 Task: Use the formula "COUPNUM" in spreadsheet "Project protfolio".
Action: Mouse moved to (135, 80)
Screenshot: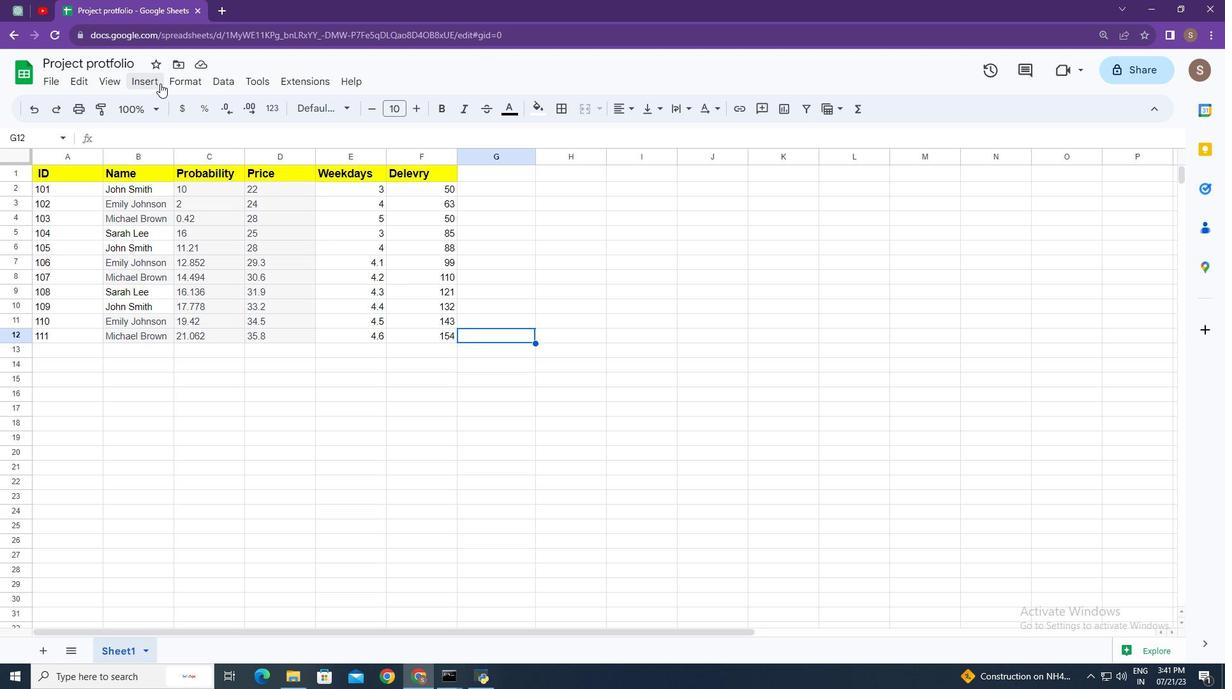 
Action: Mouse pressed left at (135, 80)
Screenshot: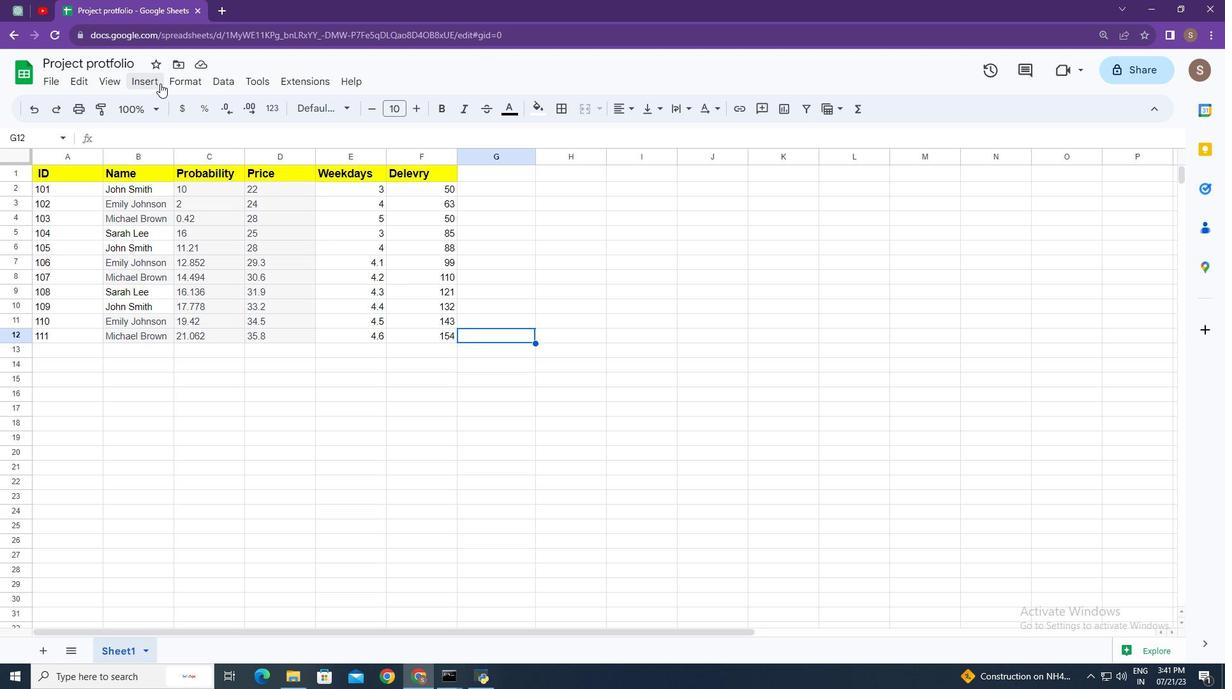 
Action: Mouse moved to (240, 323)
Screenshot: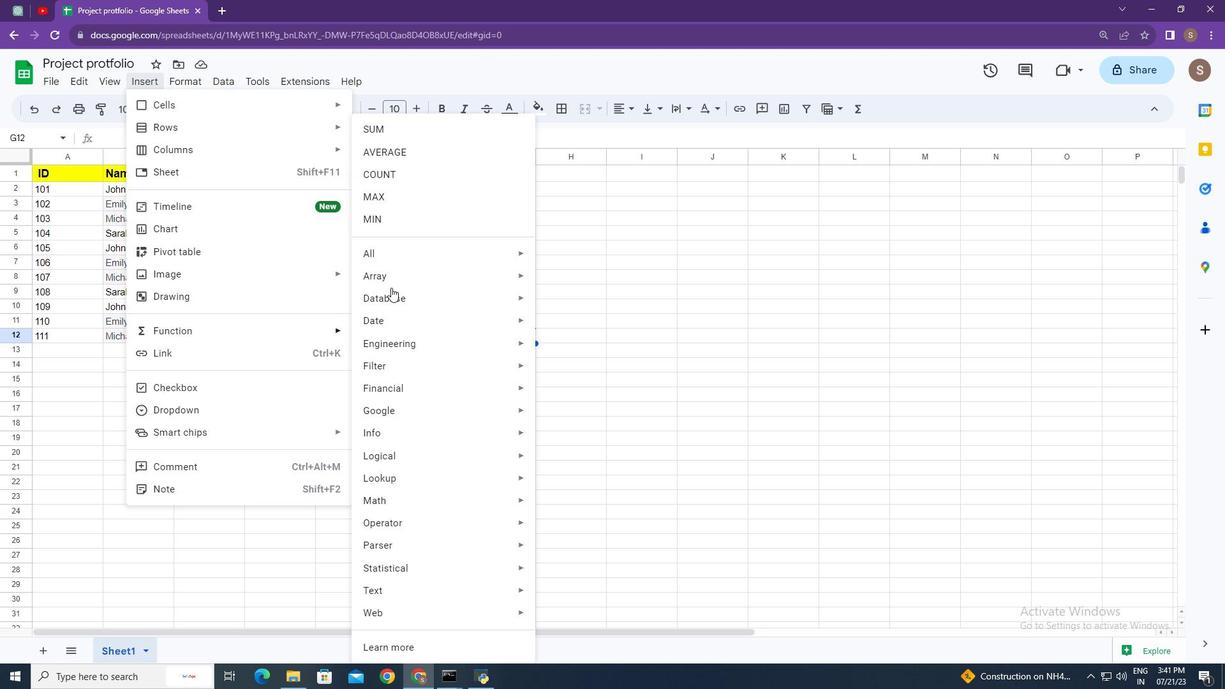 
Action: Mouse pressed left at (240, 323)
Screenshot: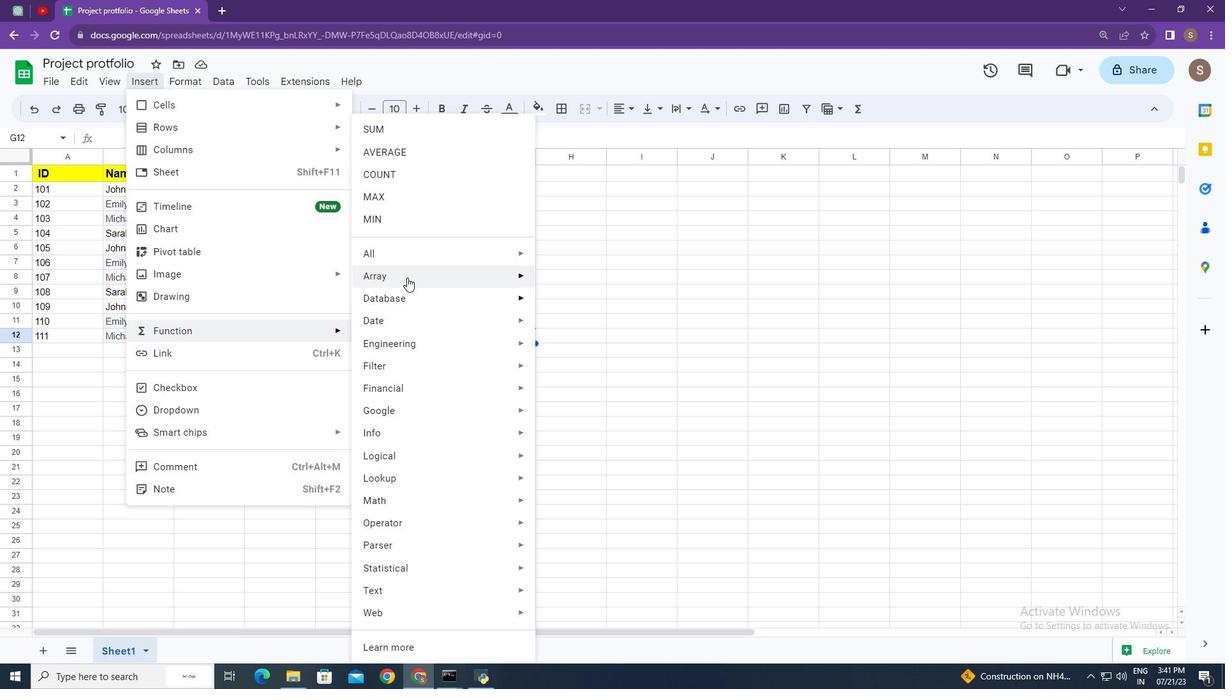 
Action: Mouse moved to (456, 257)
Screenshot: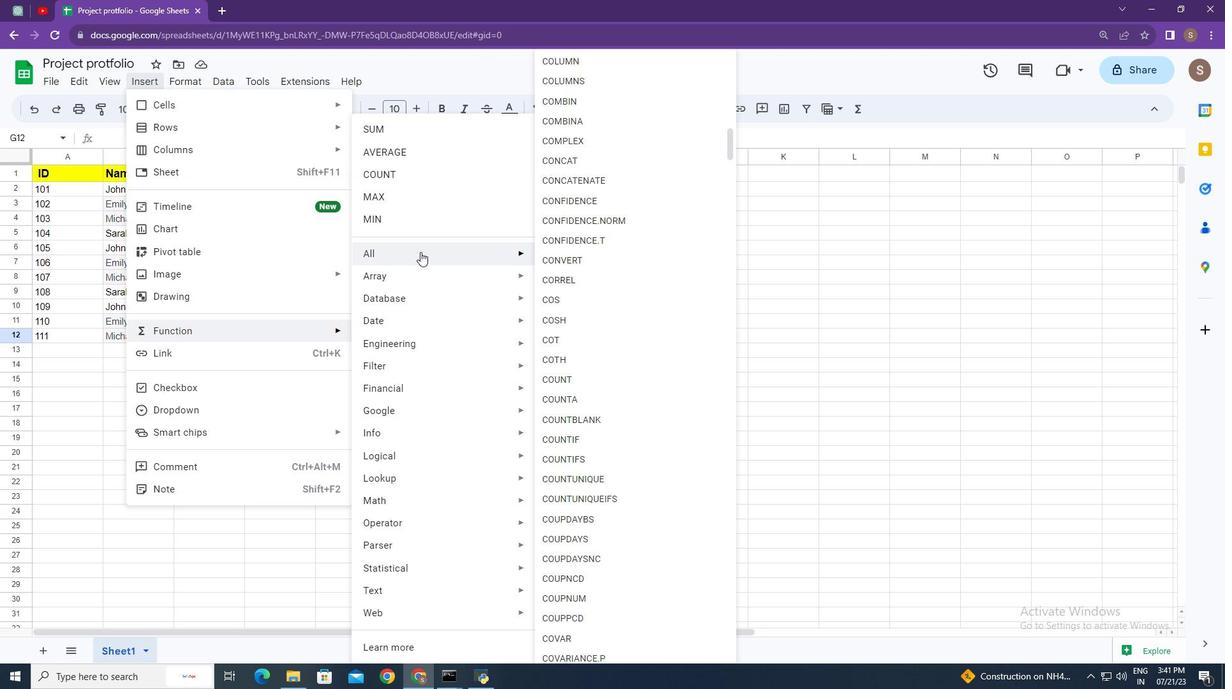 
Action: Mouse pressed left at (456, 257)
Screenshot: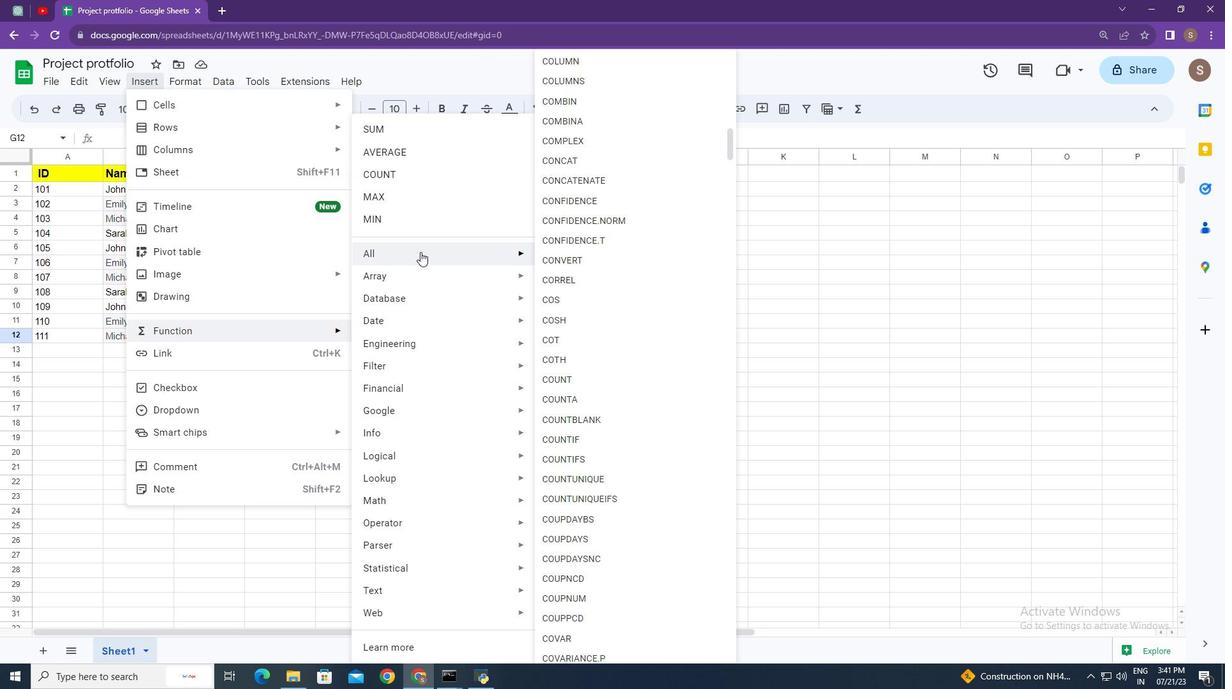
Action: Mouse moved to (592, 599)
Screenshot: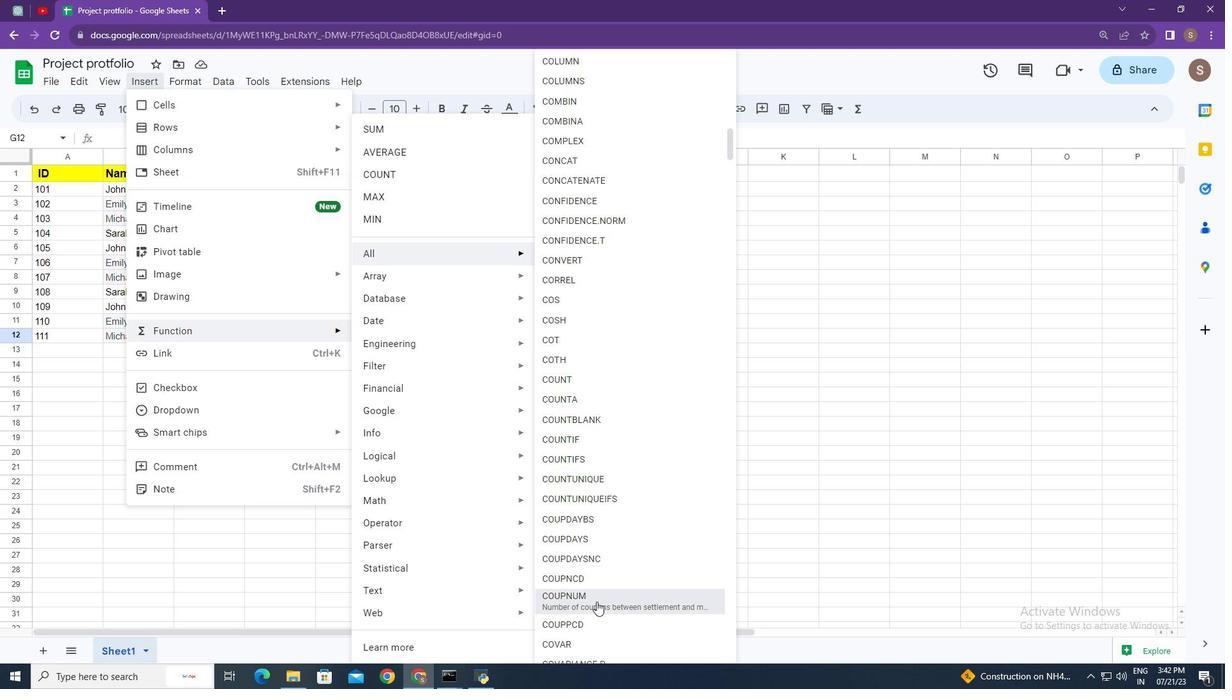 
Action: Mouse pressed left at (592, 599)
Screenshot: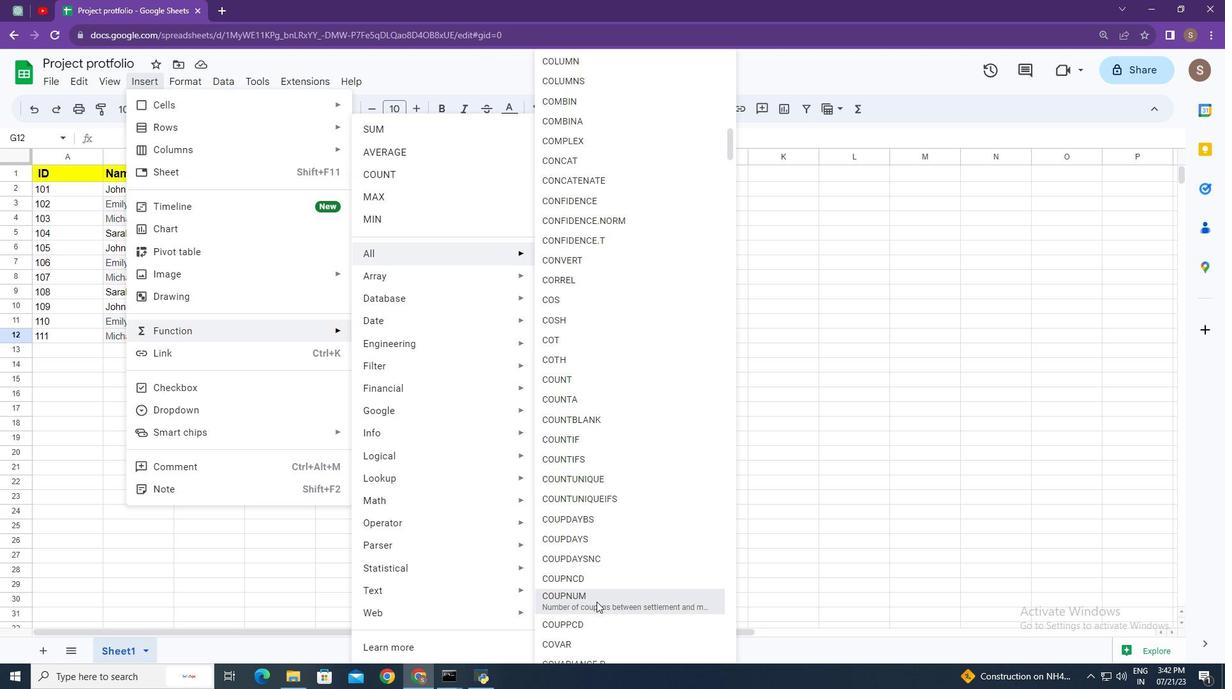 
Action: Mouse moved to (574, 451)
Screenshot: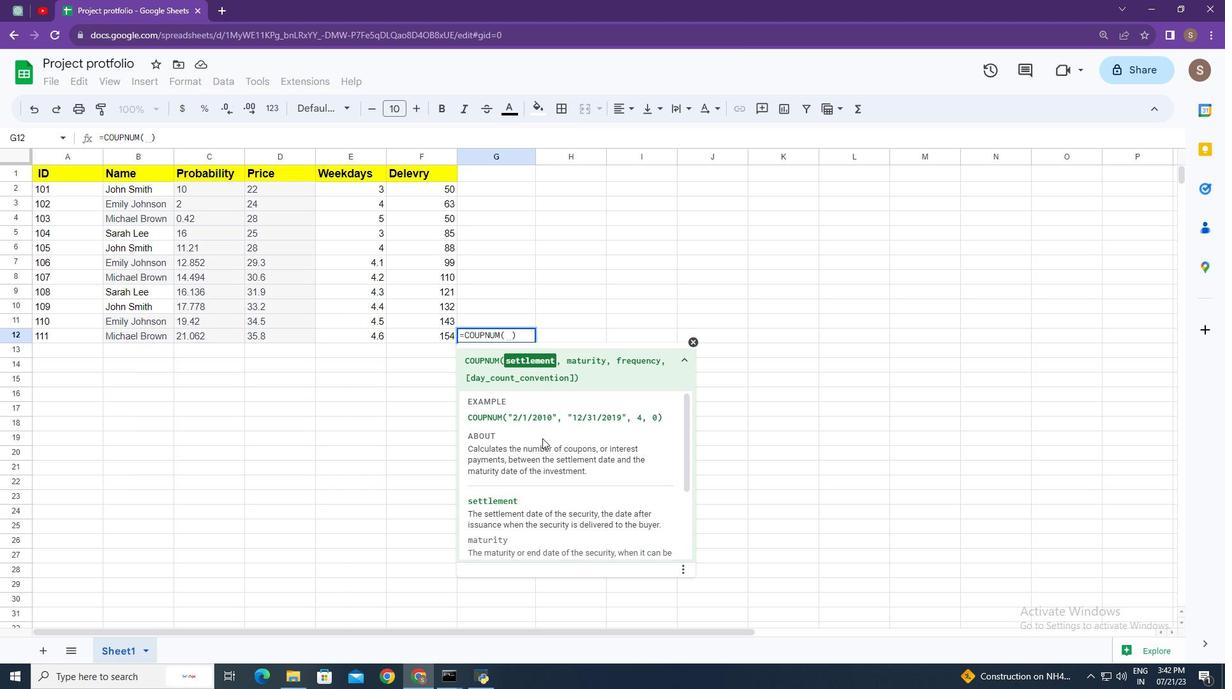 
Action: Key pressed <Key.shift_r>"2/5/2010<Key.shift_r>",<Key.space><Key.shift_r>"11/32/2019<Key.shift_r>",<Key.space>4,<Key.space>0<Key.enter>
Screenshot: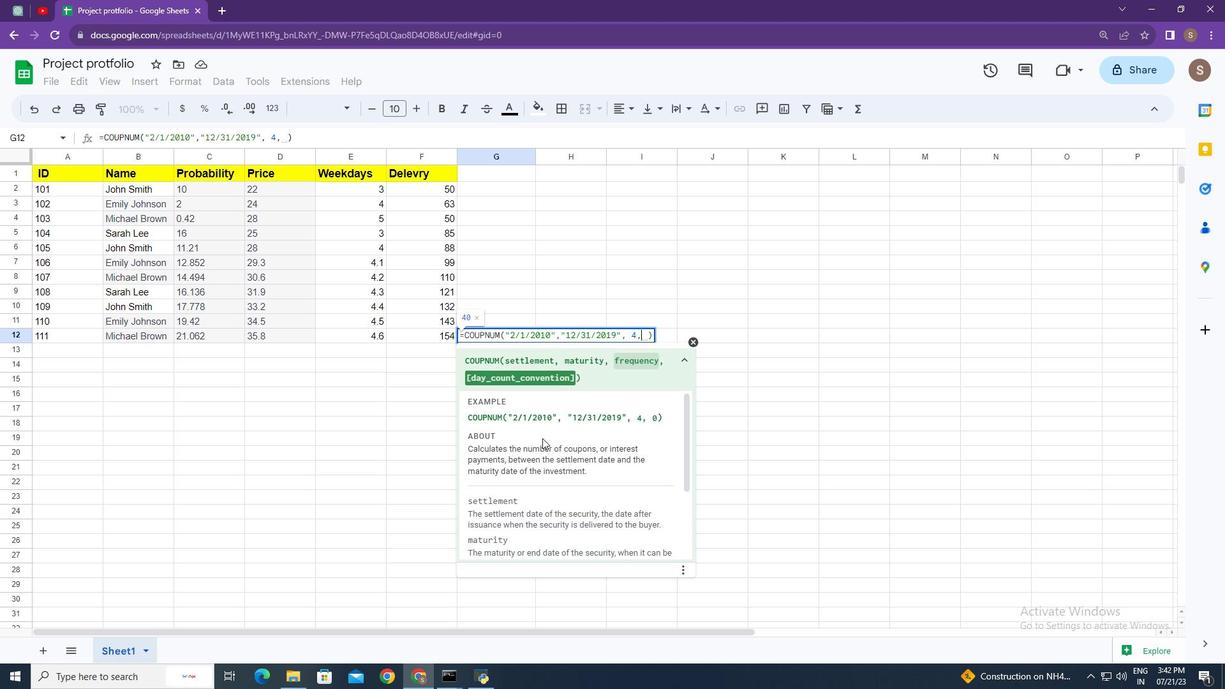 
Action: Mouse moved to (494, 333)
Screenshot: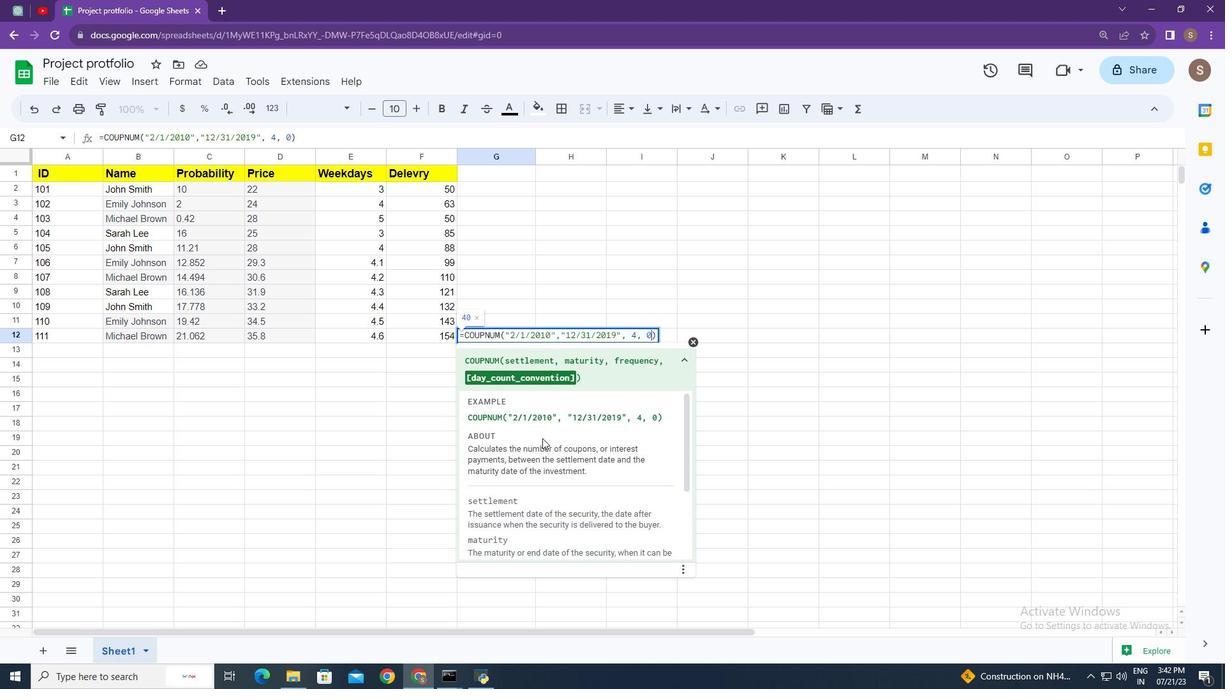 
Action: Mouse pressed left at (494, 333)
Screenshot: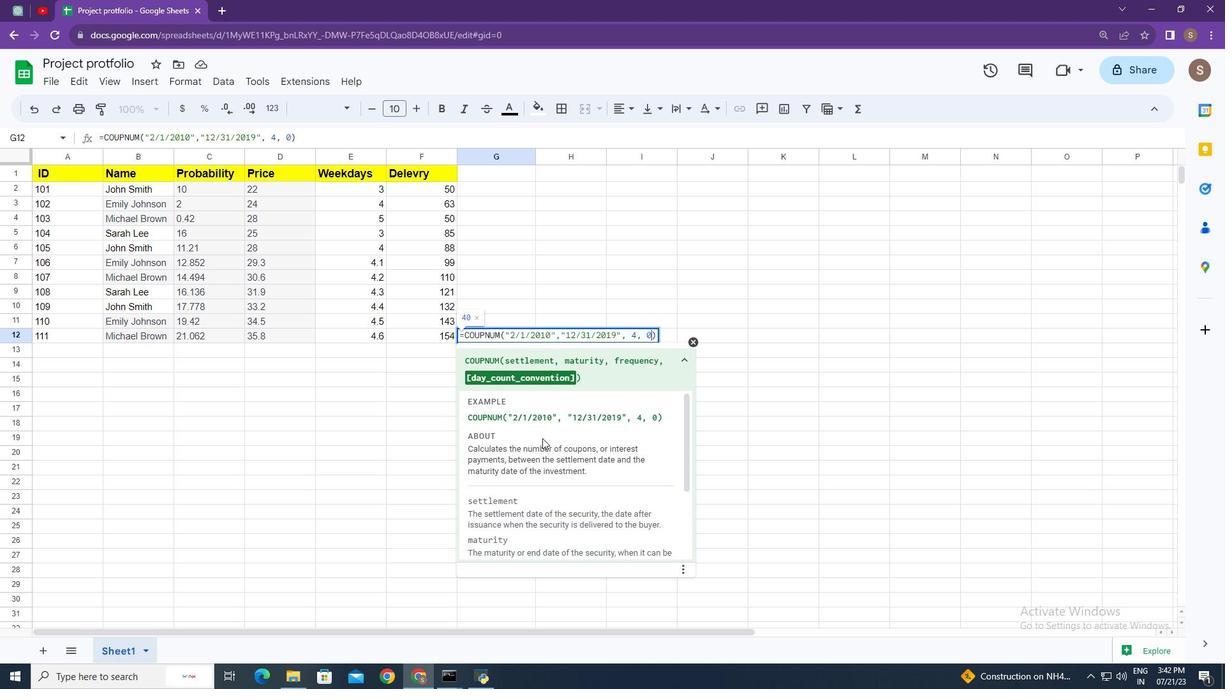 
Action: Mouse pressed left at (494, 333)
Screenshot: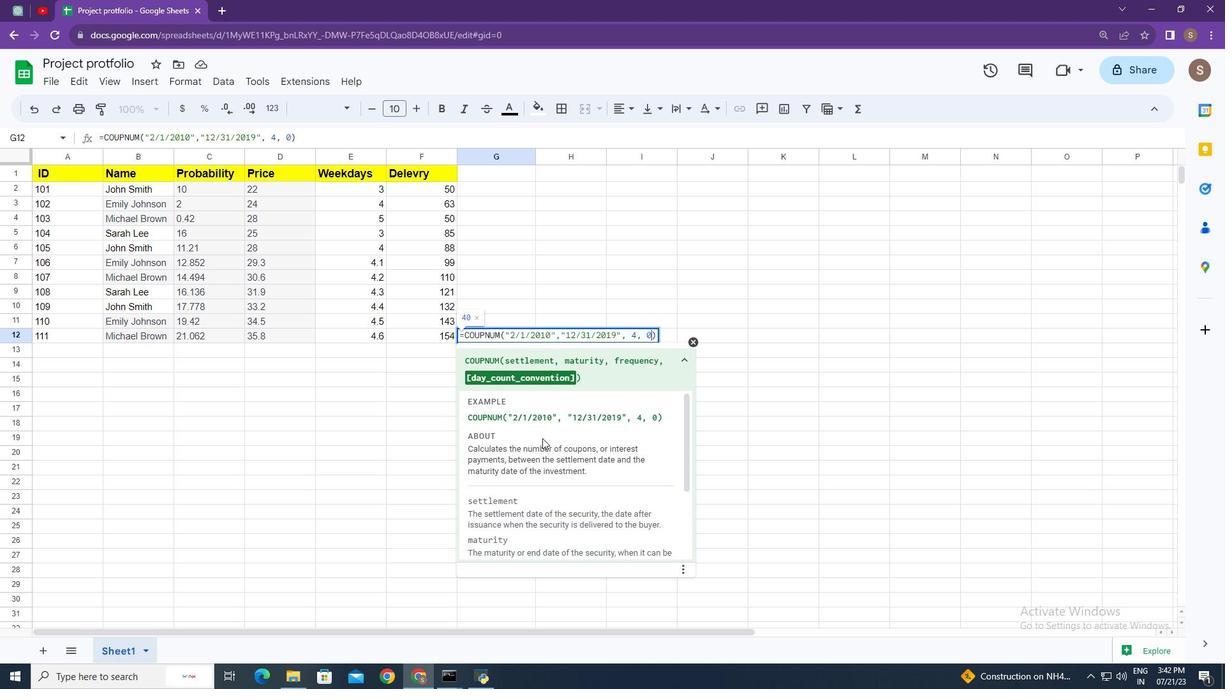 
Action: Mouse moved to (656, 333)
Screenshot: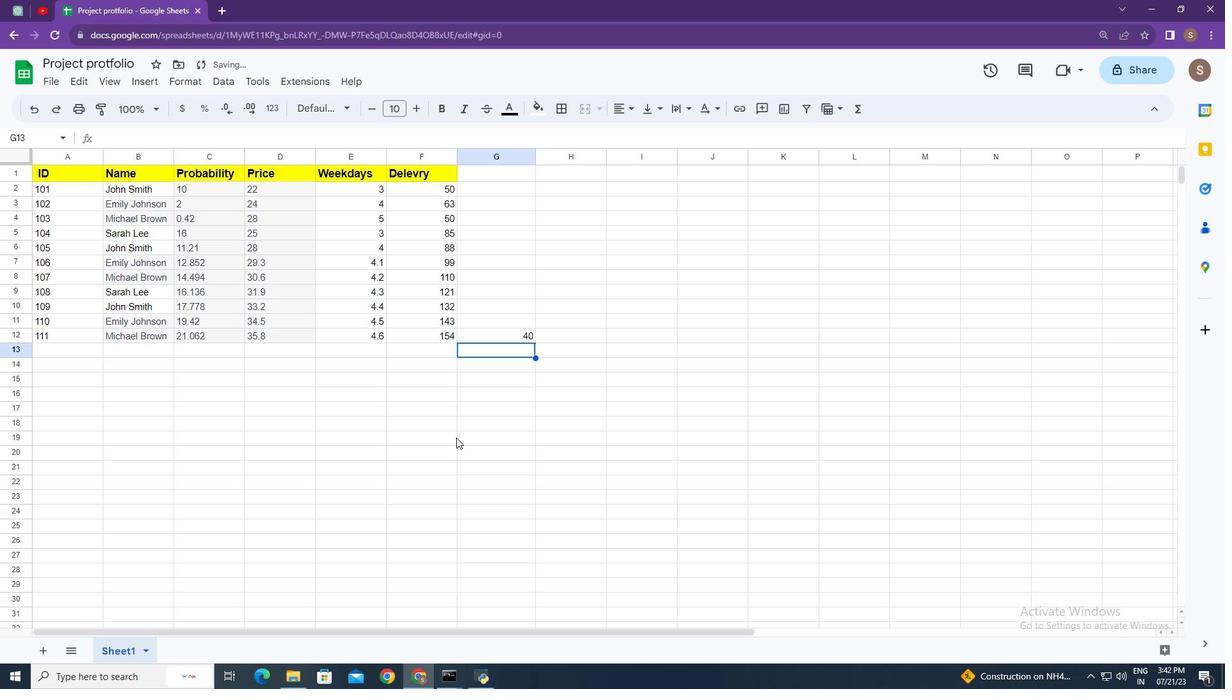 
Action: Mouse pressed left at (656, 333)
Screenshot: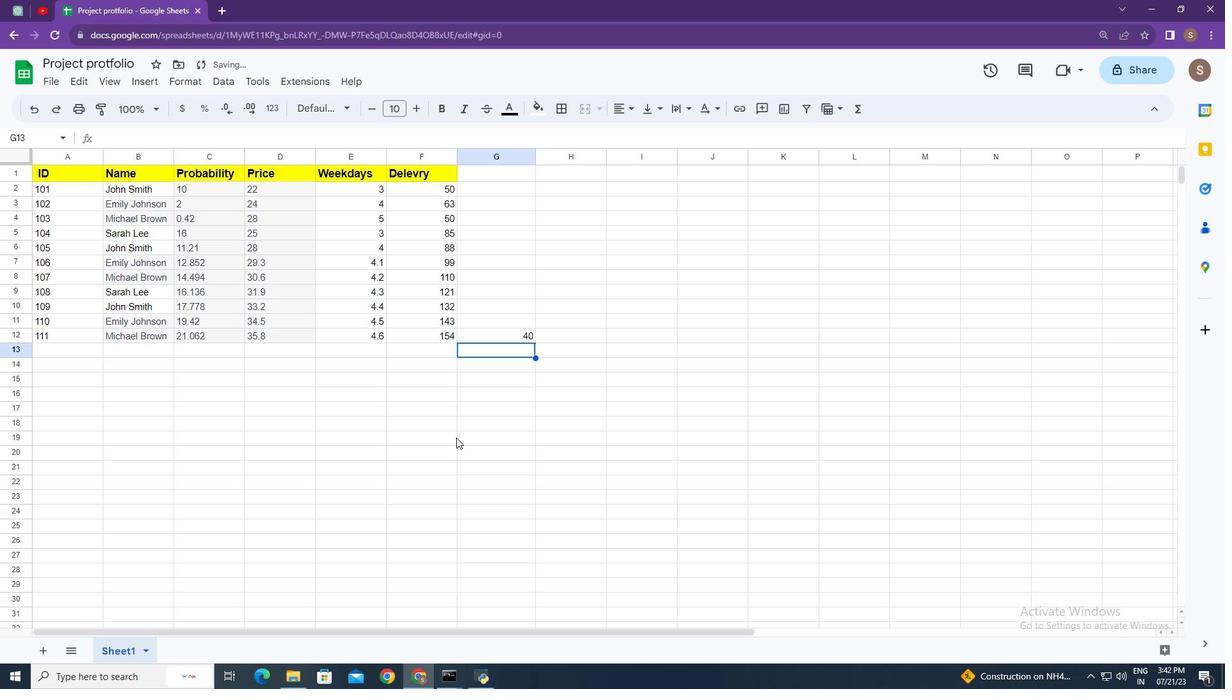 
Action: Mouse moved to (654, 359)
Screenshot: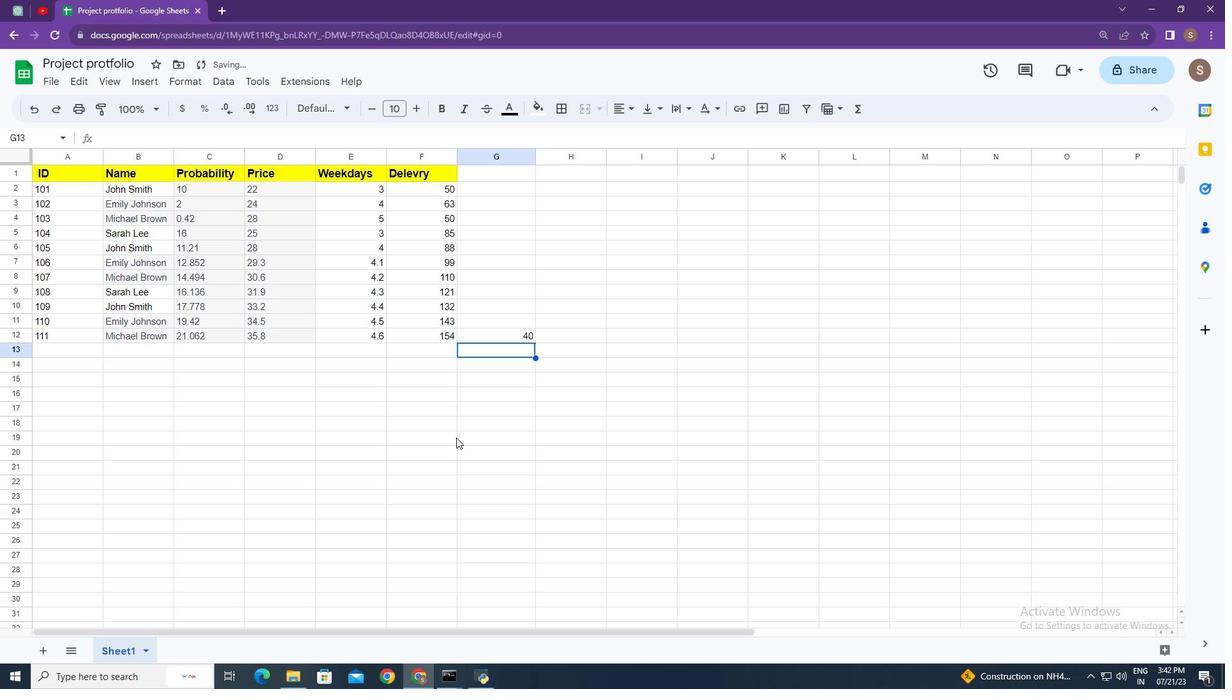 
Action: Key pressed <Key.backspace><Key.backspace><Key.backspace><Key.backspace><Key.backspace><Key.backspace><Key.backspace><Key.backspace><Key.backspace><Key.backspace><Key.backspace><Key.backspace><Key.backspace><Key.backspace><Key.backspace><Key.backspace><Key.backspace><Key.backspace><Key.backspace><Key.backspace><Key.backspace><Key.backspace><Key.backspace><Key.backspace><Key.backspace><Key.backspace><Key.backspace>1/2010<Key.shift_r>",<Key.space><Key.shift_r>"12/31/2019<Key.shift_r>",<Key.space>4,<Key.space>0<Key.enter>
Screenshot: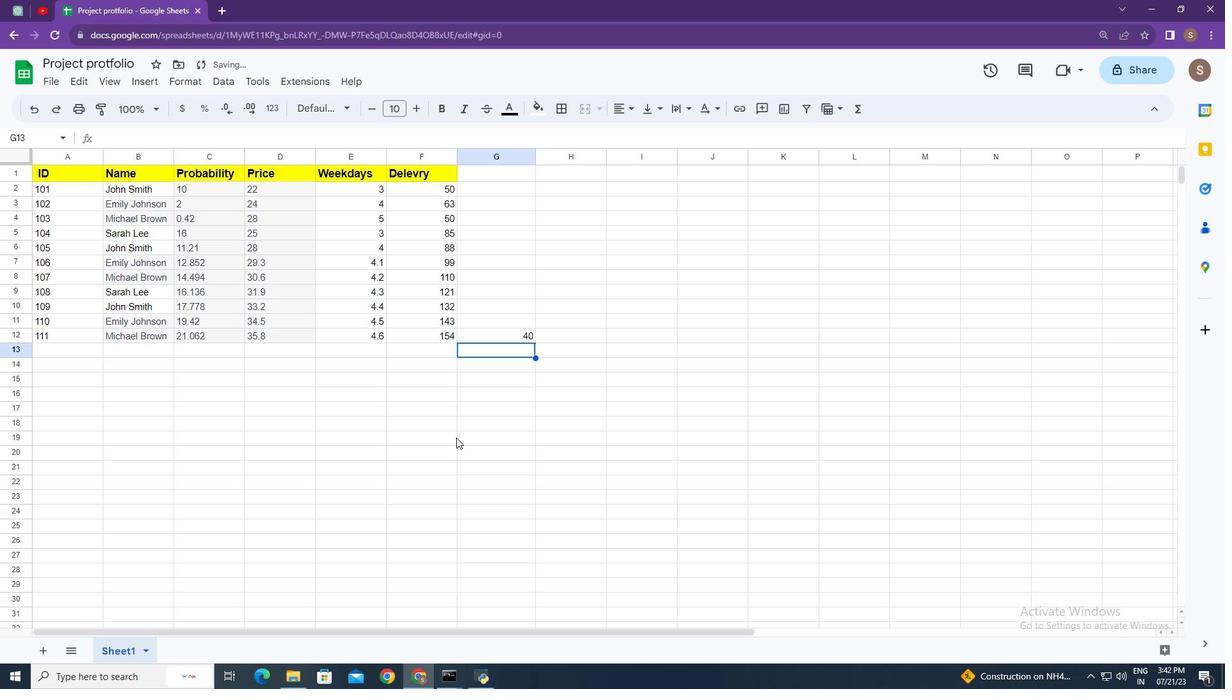 
Action: Mouse moved to (515, 339)
Screenshot: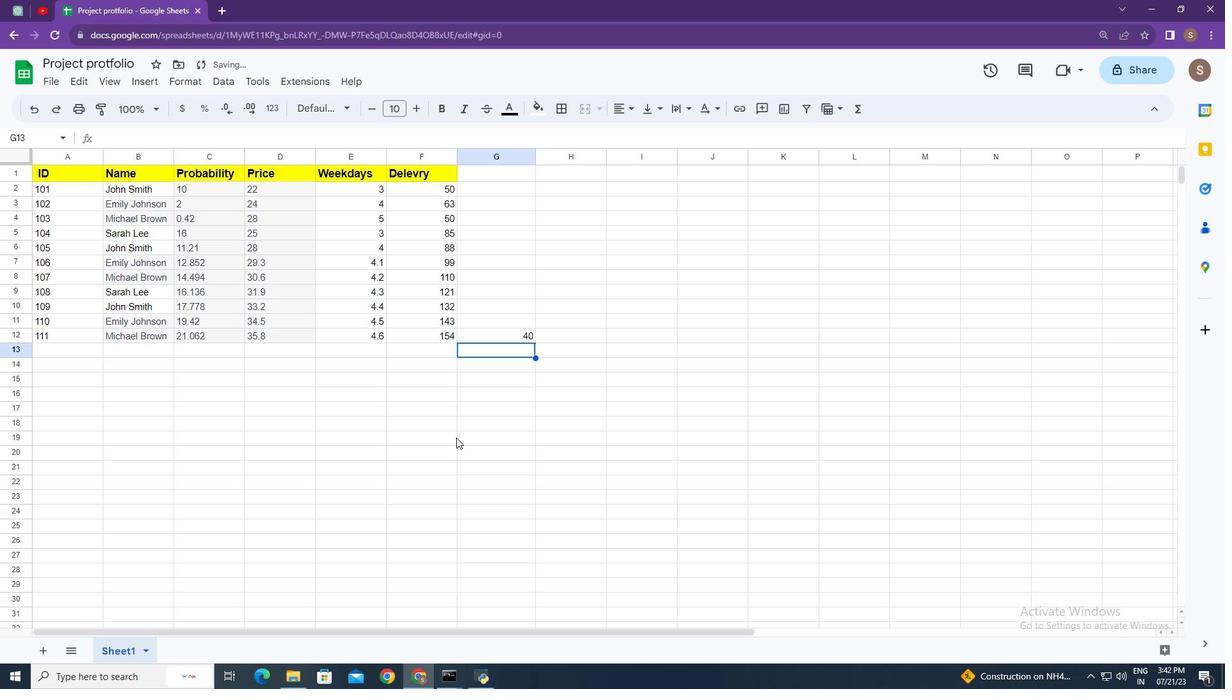 
Action: Mouse pressed left at (515, 339)
Screenshot: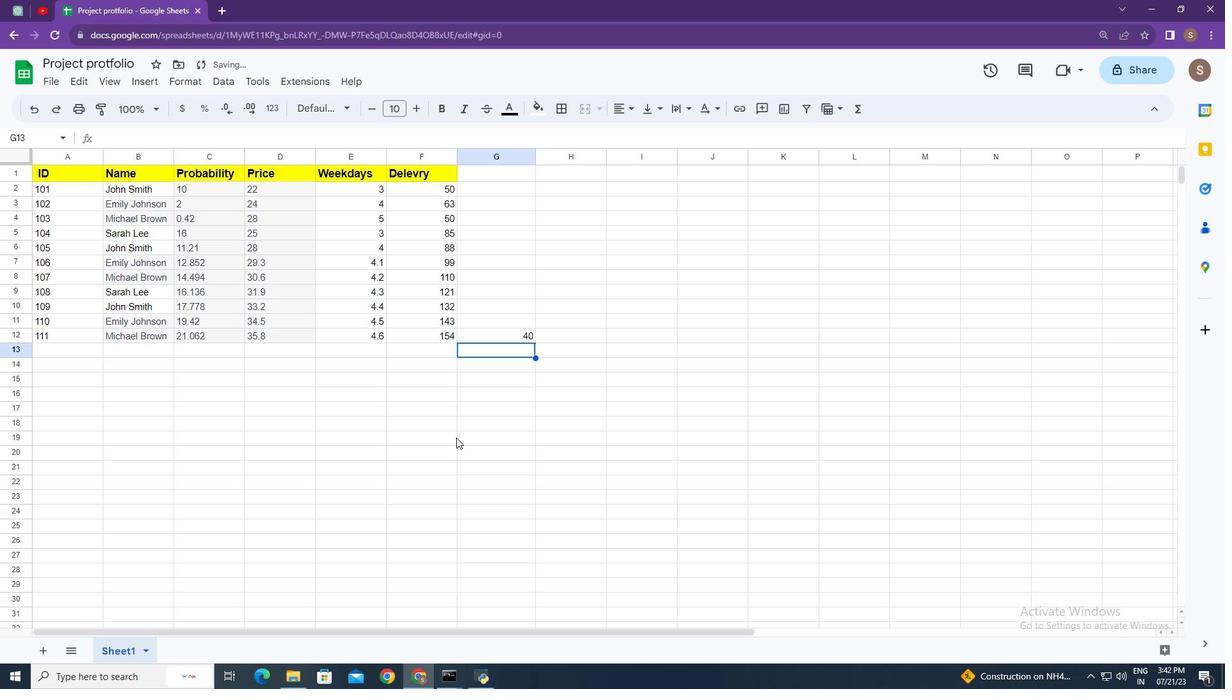 
Action: Key pressed <Key.delete><Key.space><Key.space><Key.space><Key.alt_l><Key.delete>
Screenshot: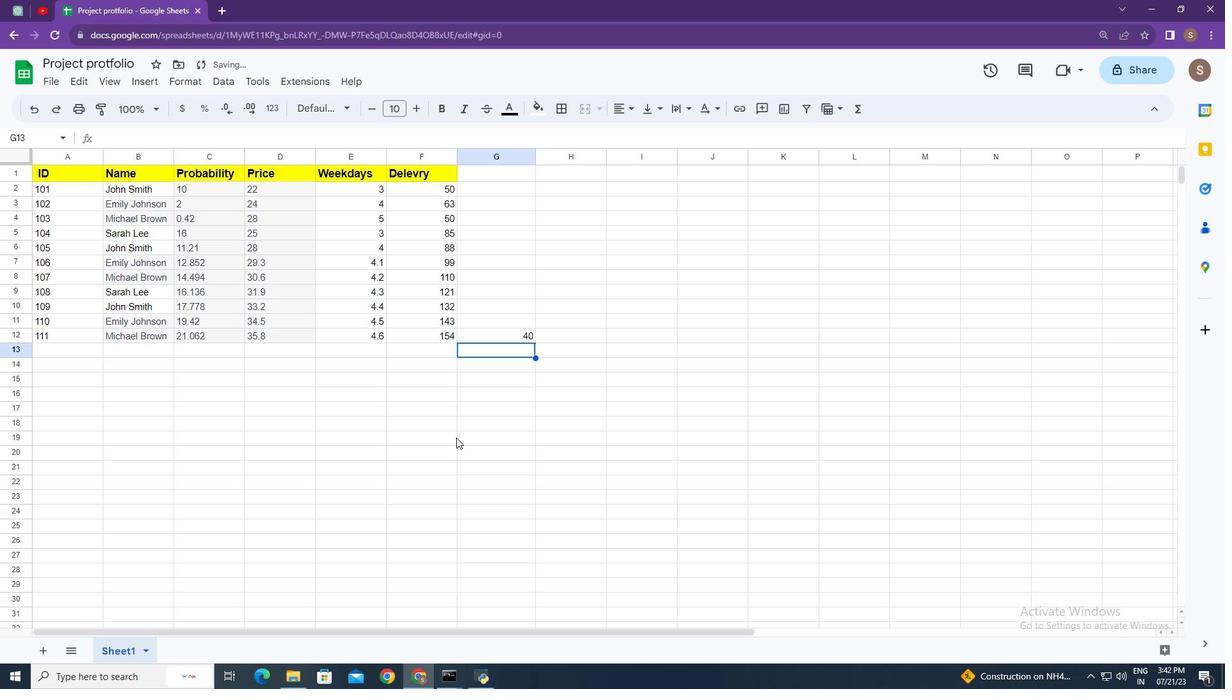 
Action: Mouse moved to (542, 338)
Screenshot: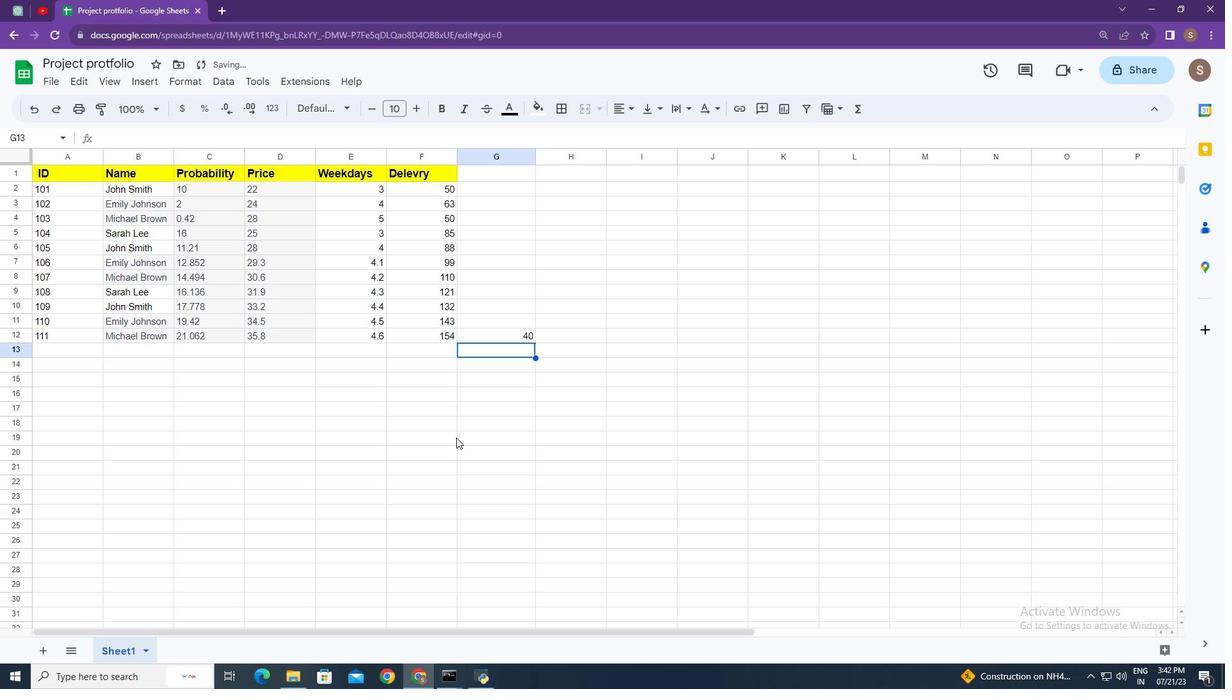 
Action: Mouse pressed left at (542, 338)
Screenshot: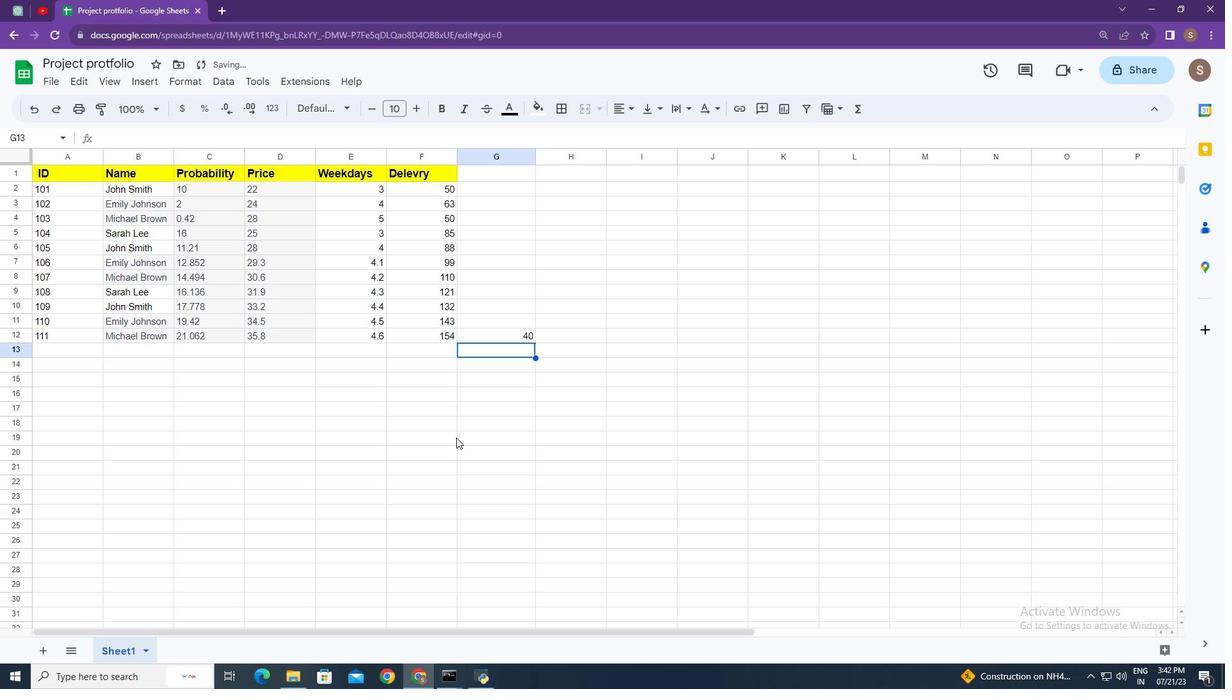 
Action: Mouse moved to (507, 335)
Screenshot: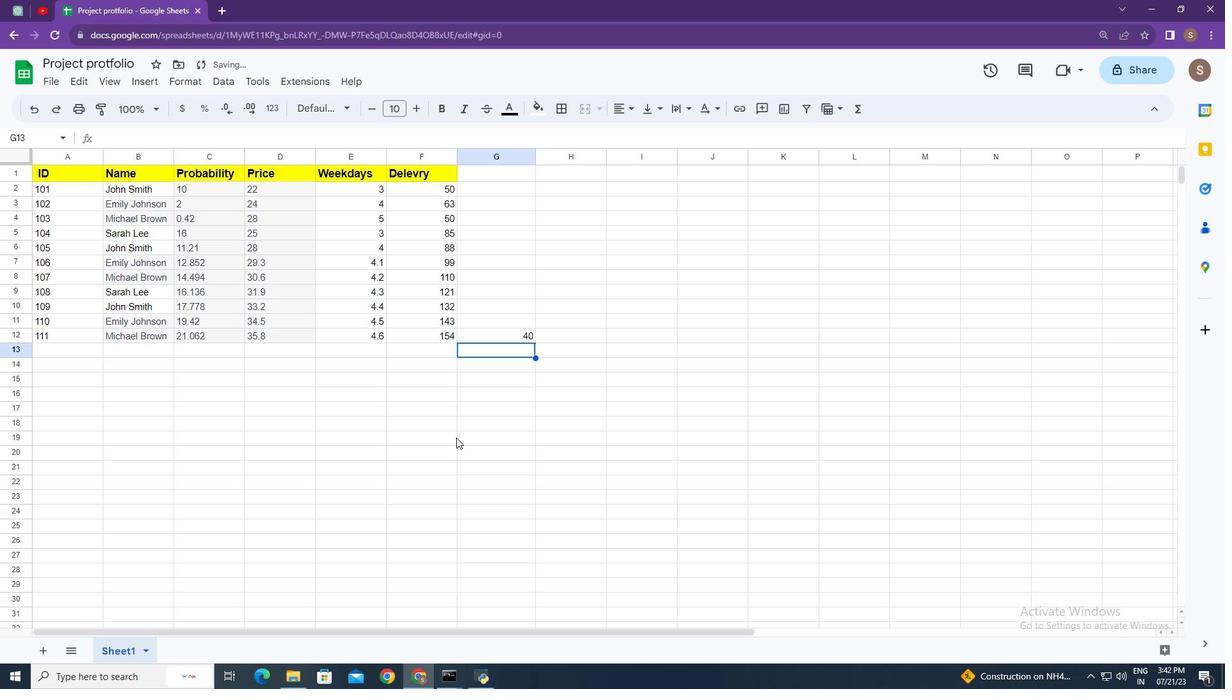 
Action: Mouse pressed left at (507, 335)
Screenshot: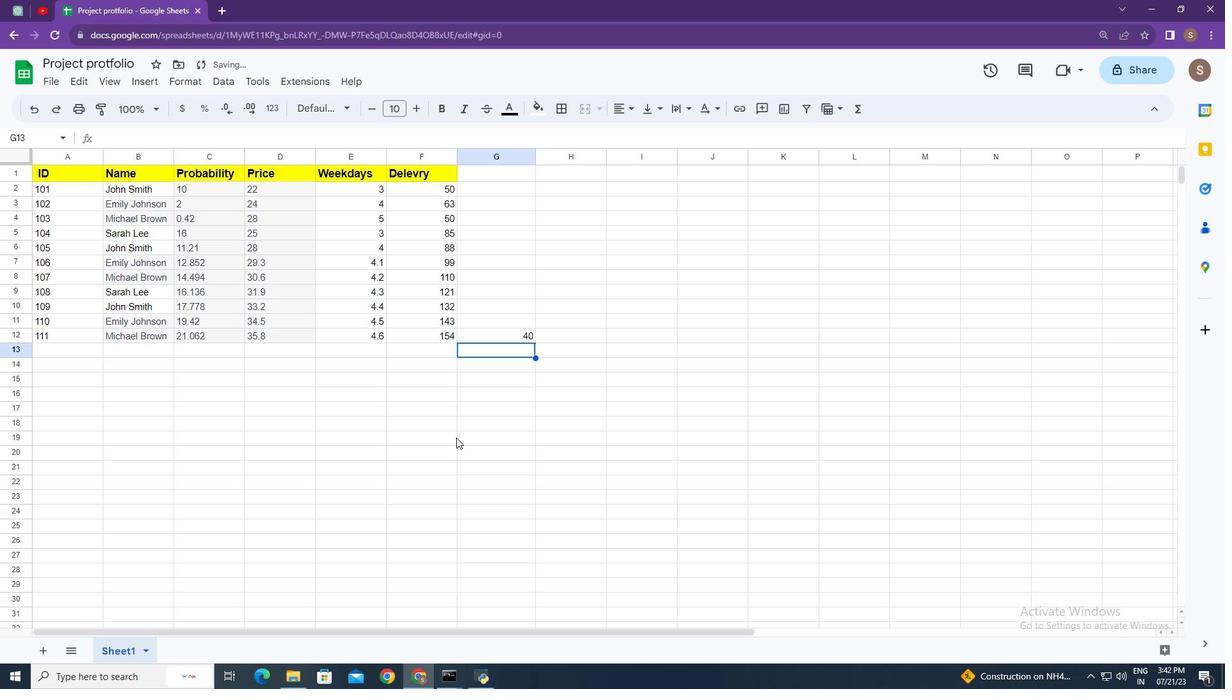 
Action: Mouse moved to (160, 83)
Screenshot: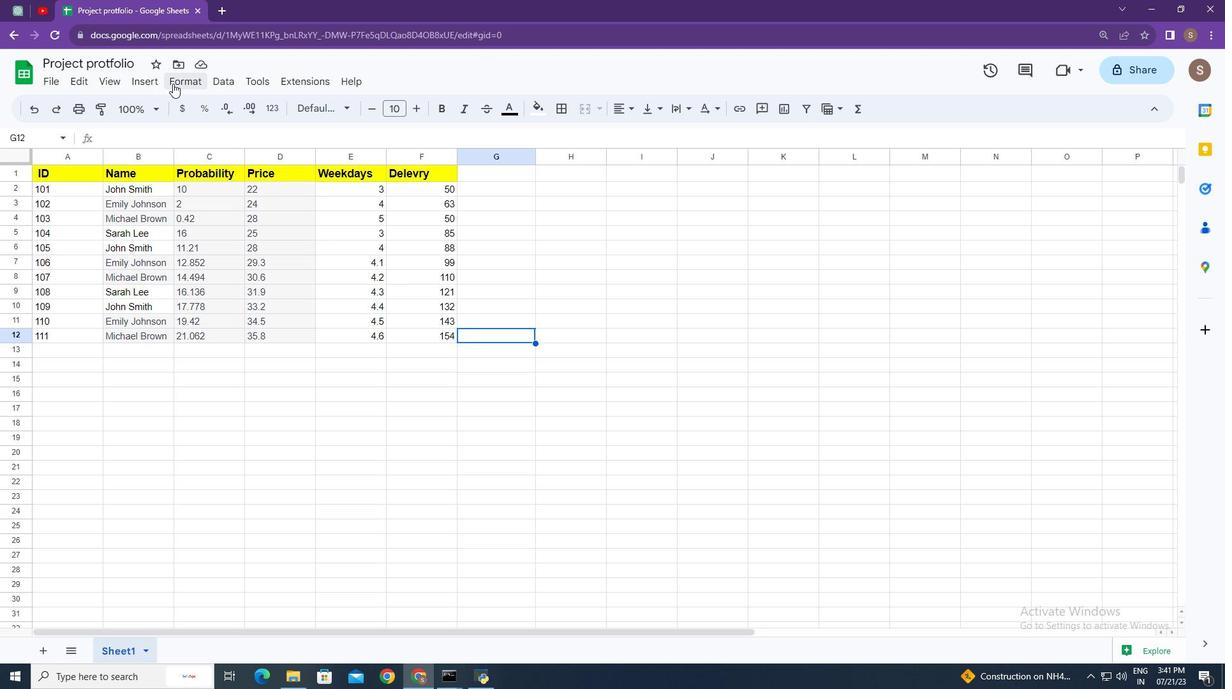 
Action: Mouse pressed left at (160, 83)
Screenshot: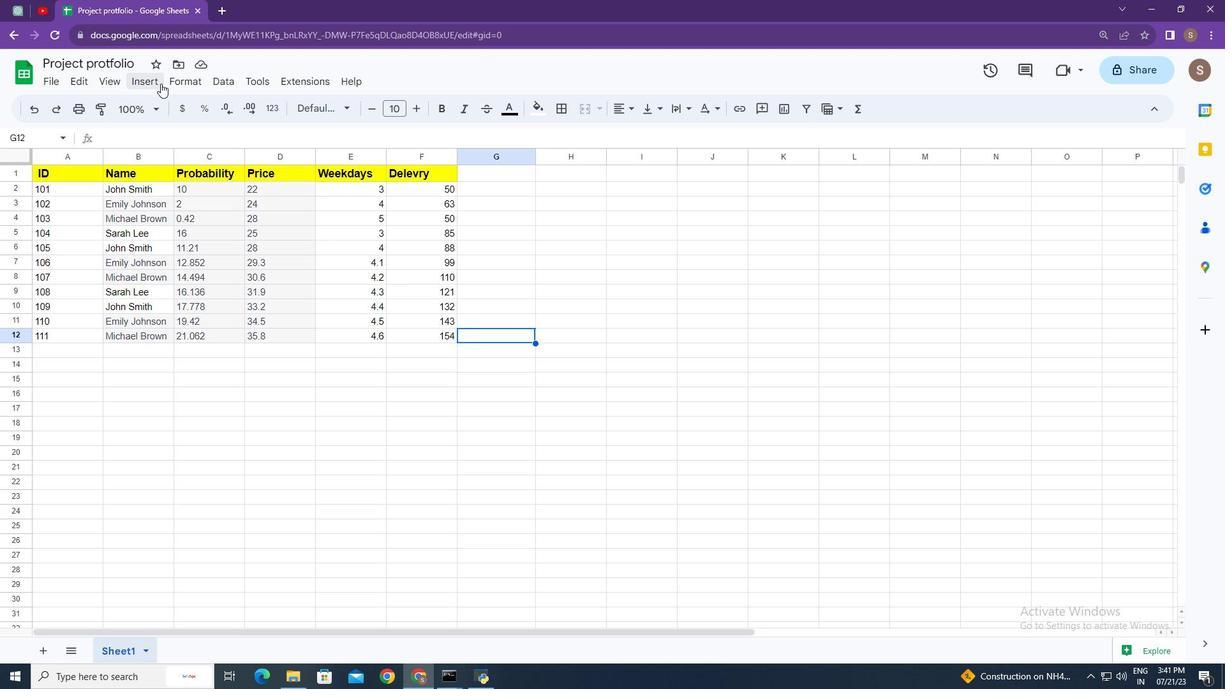 
Action: Mouse moved to (220, 329)
Screenshot: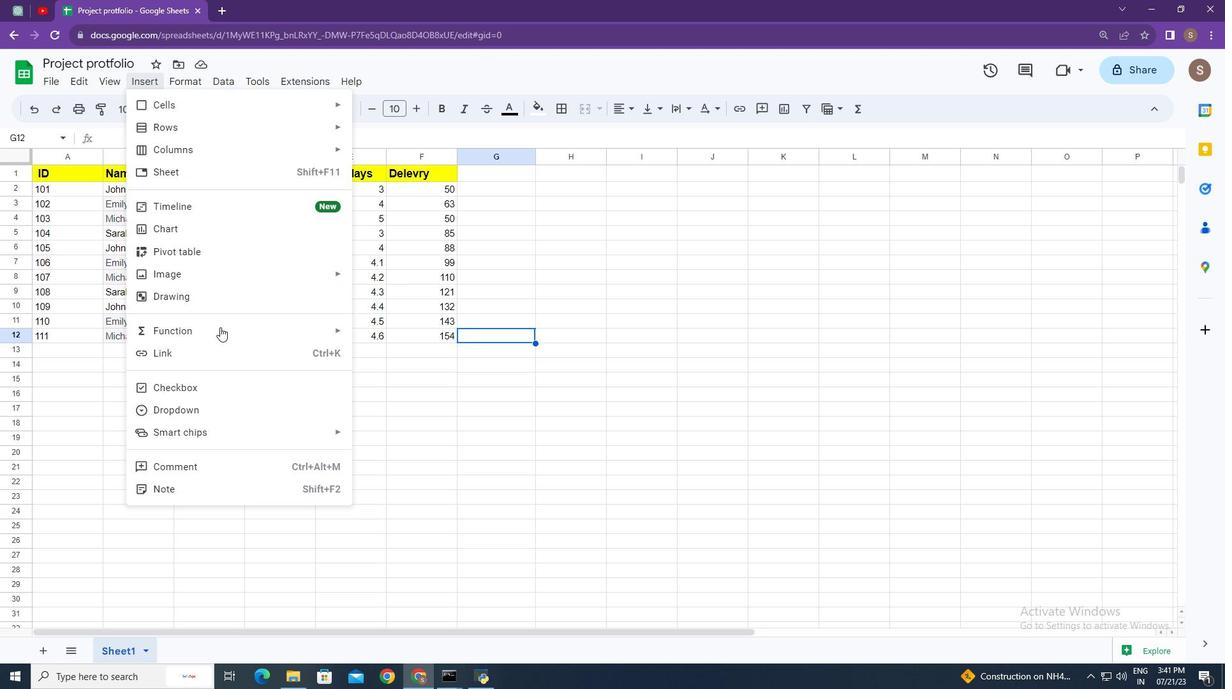 
Action: Mouse pressed left at (220, 329)
Screenshot: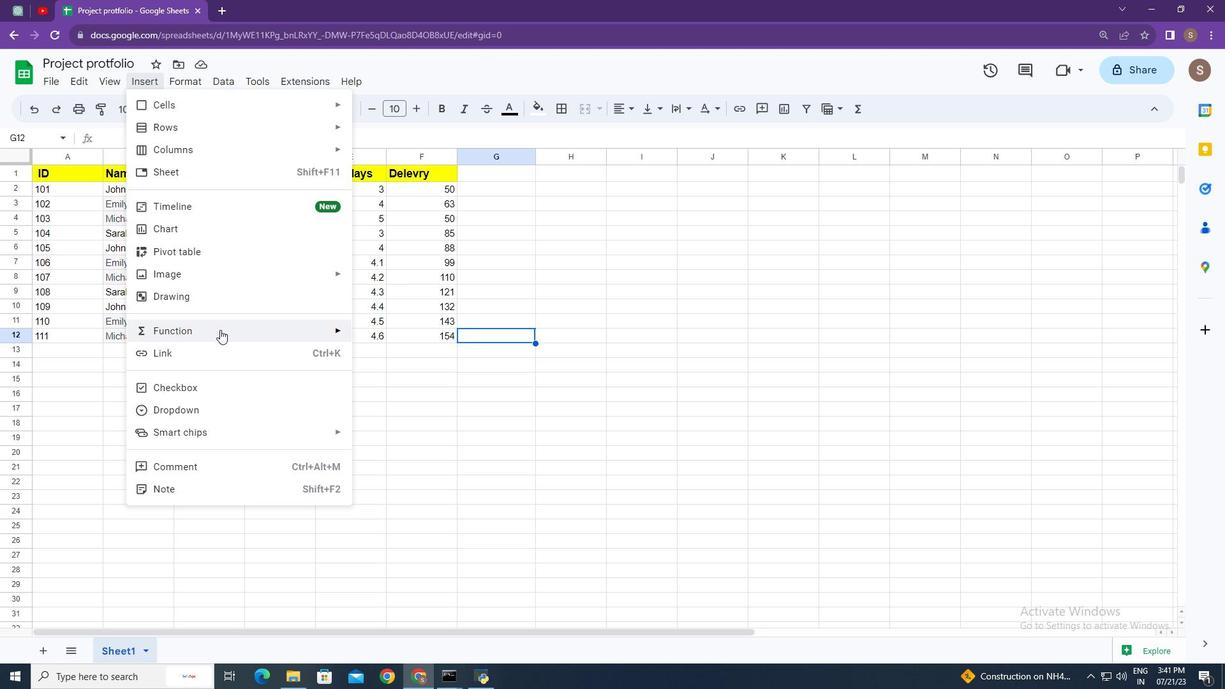 
Action: Mouse moved to (420, 252)
Screenshot: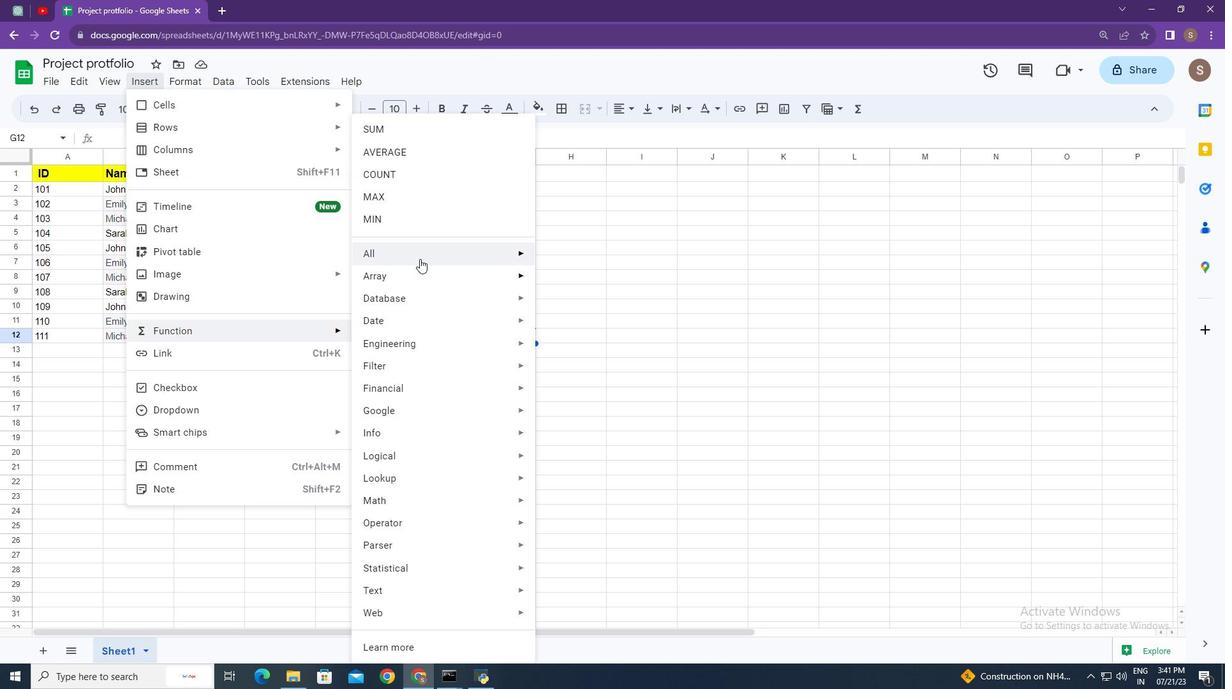 
Action: Mouse pressed left at (420, 252)
Screenshot: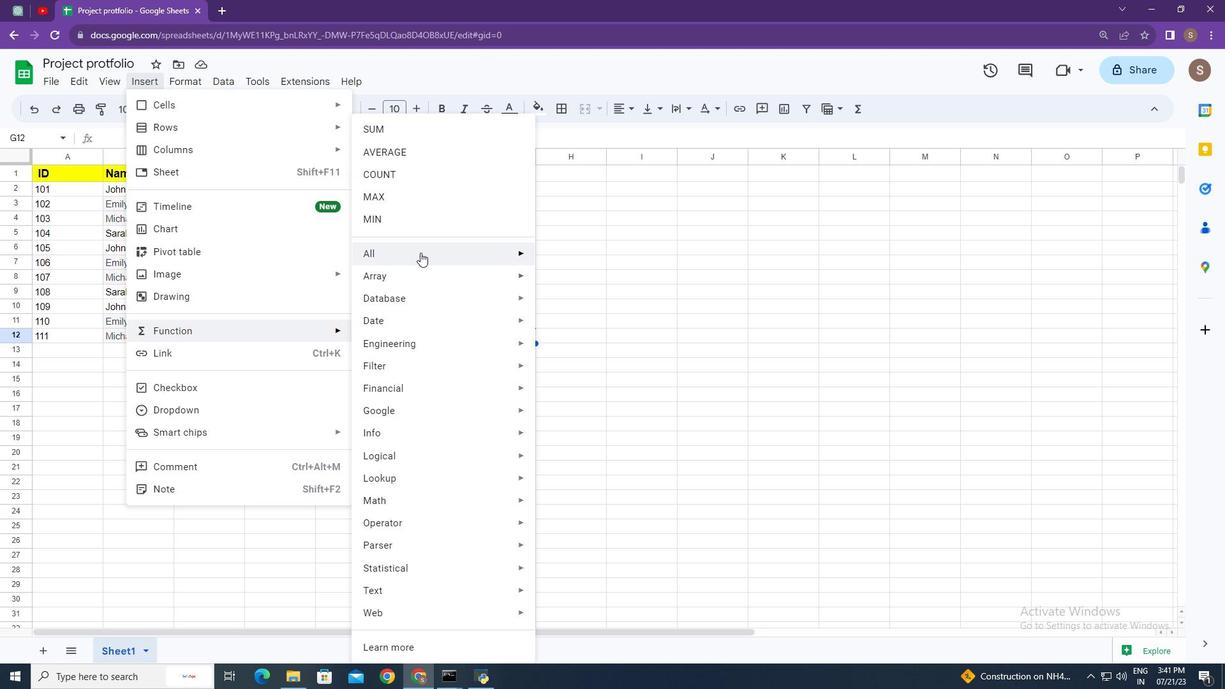
Action: Mouse moved to (596, 601)
Screenshot: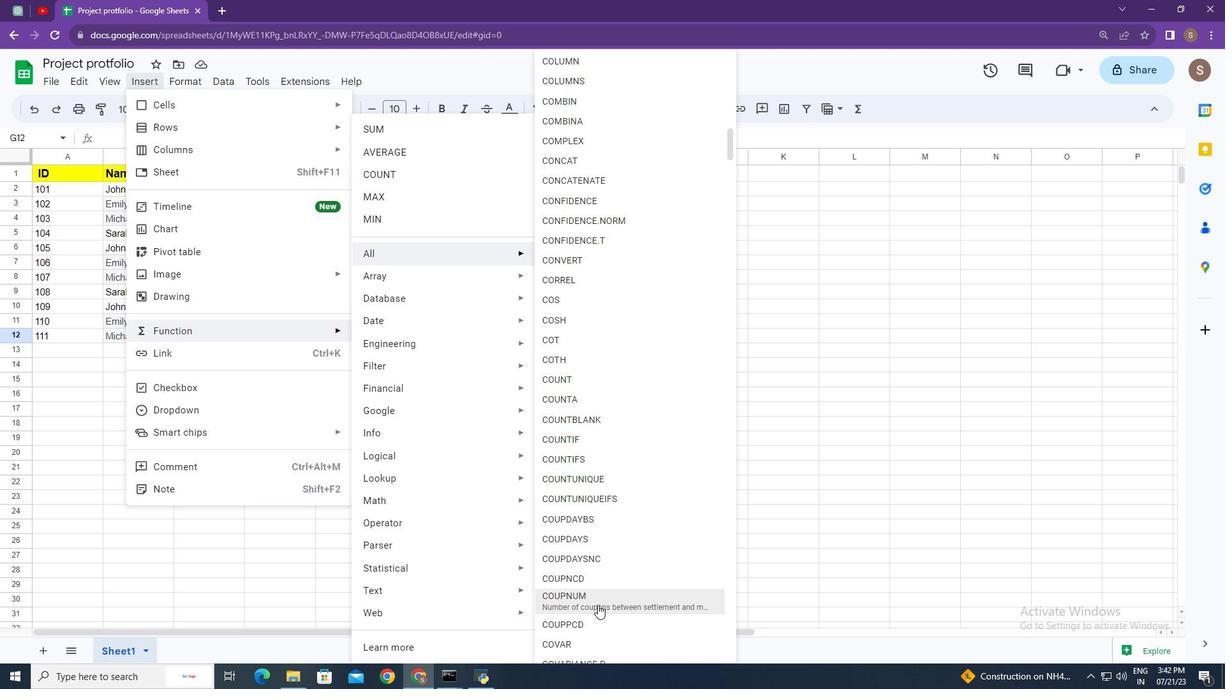 
Action: Mouse pressed left at (596, 601)
Screenshot: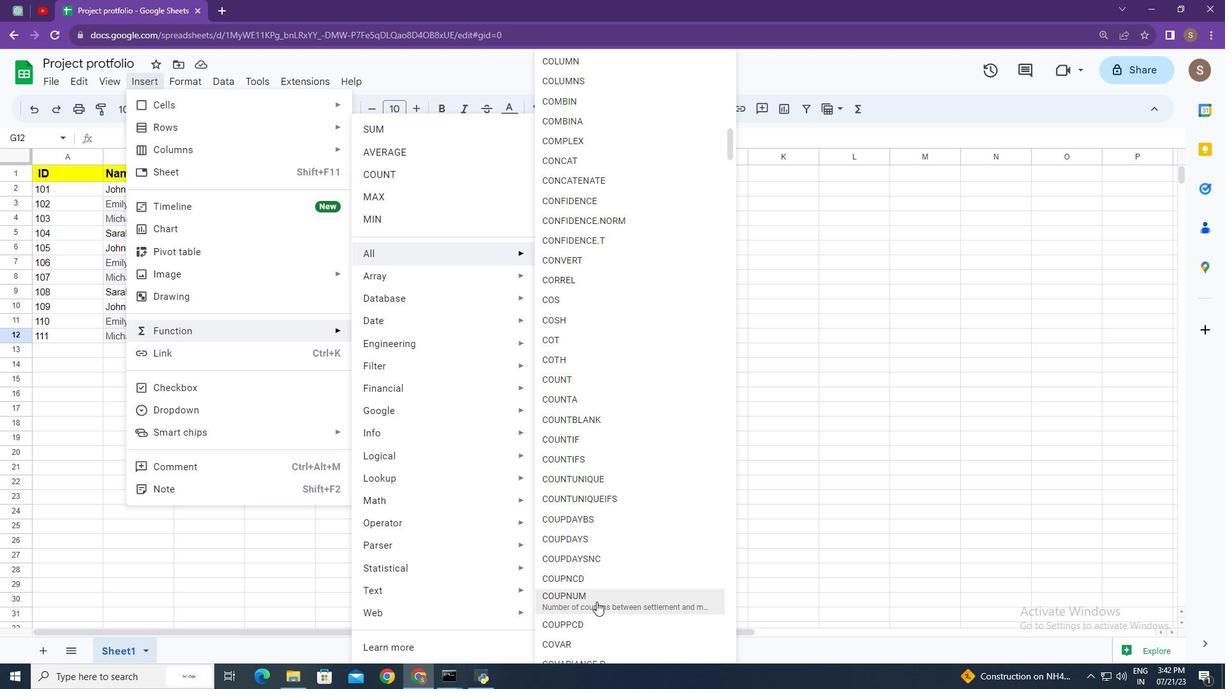 
Action: Mouse moved to (542, 438)
Screenshot: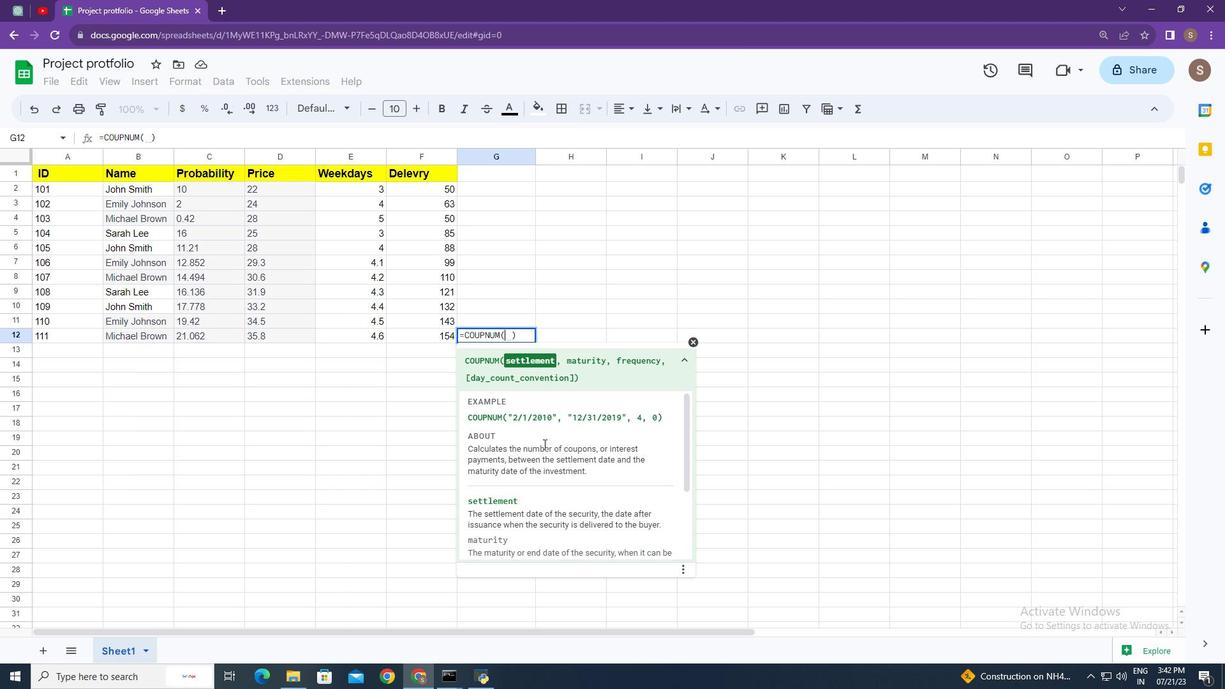 
Action: Key pressed <Key.shift_r>"2/1/2010<Key.shift_r>",<Key.space><Key.backspace><Key.shift_r>"12/31/2019<Key.shift_r>",<Key.space>4,<Key.space>0<Key.enter>
Screenshot: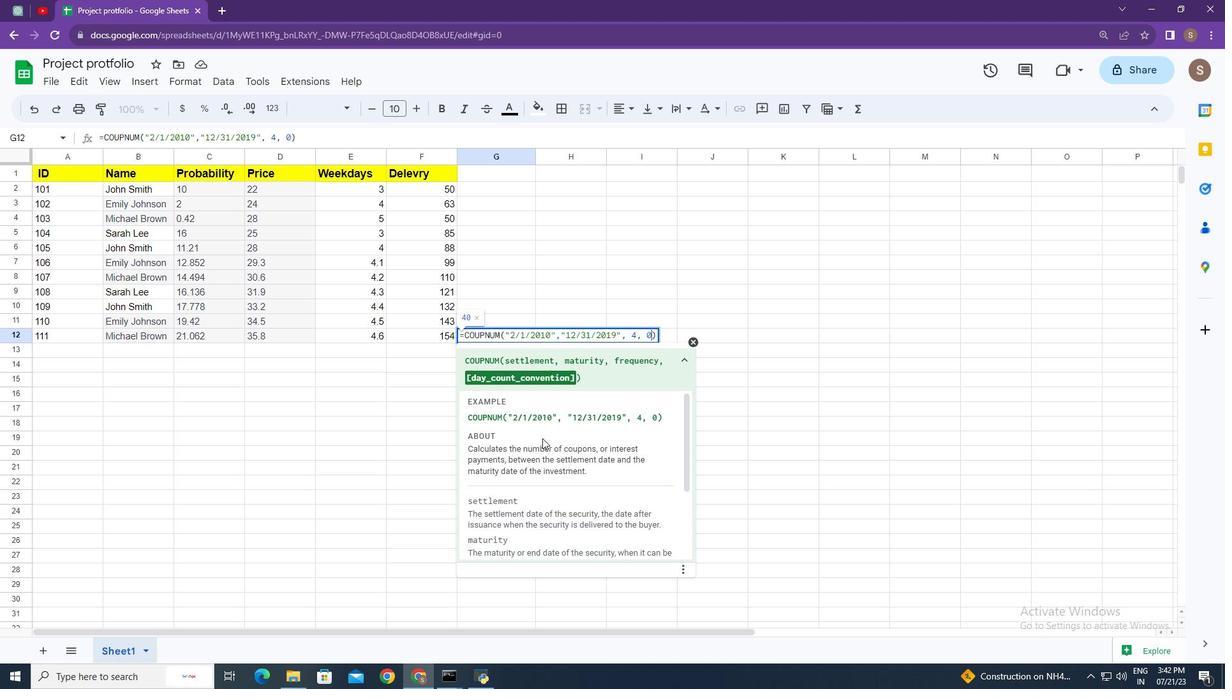 
Action: Mouse moved to (456, 437)
Screenshot: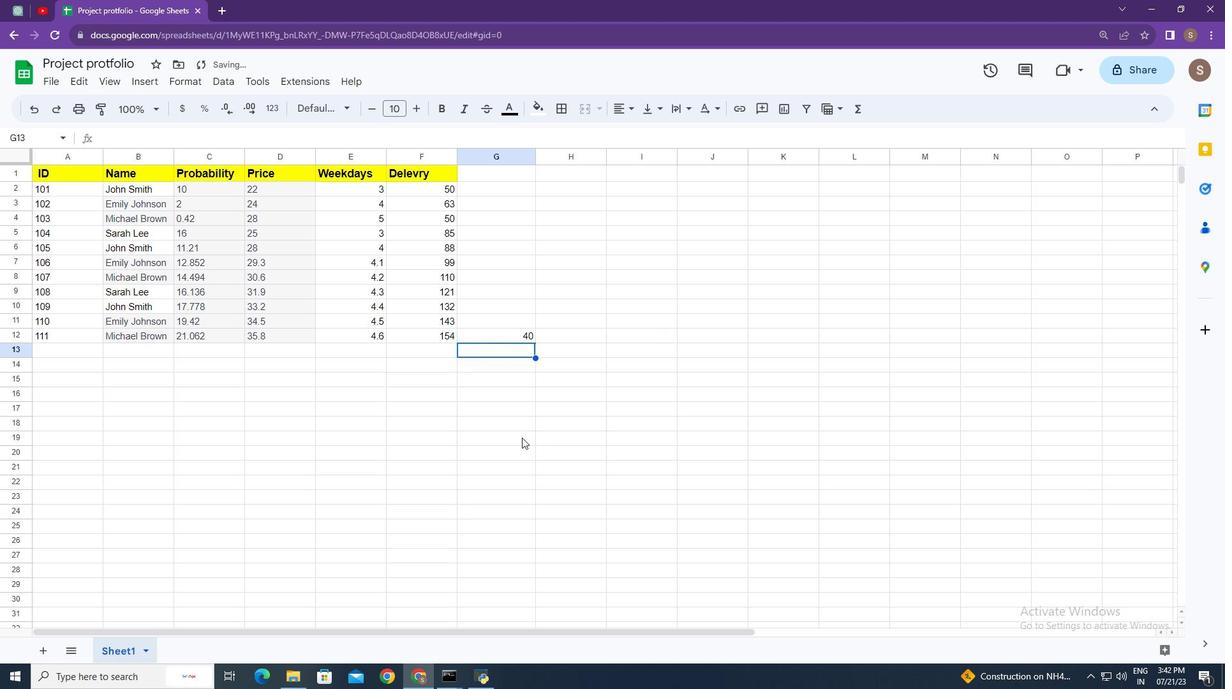 
